 Task: Select the Pacific/Apia as time zone for the schedule.
Action: Mouse moved to (368, 485)
Screenshot: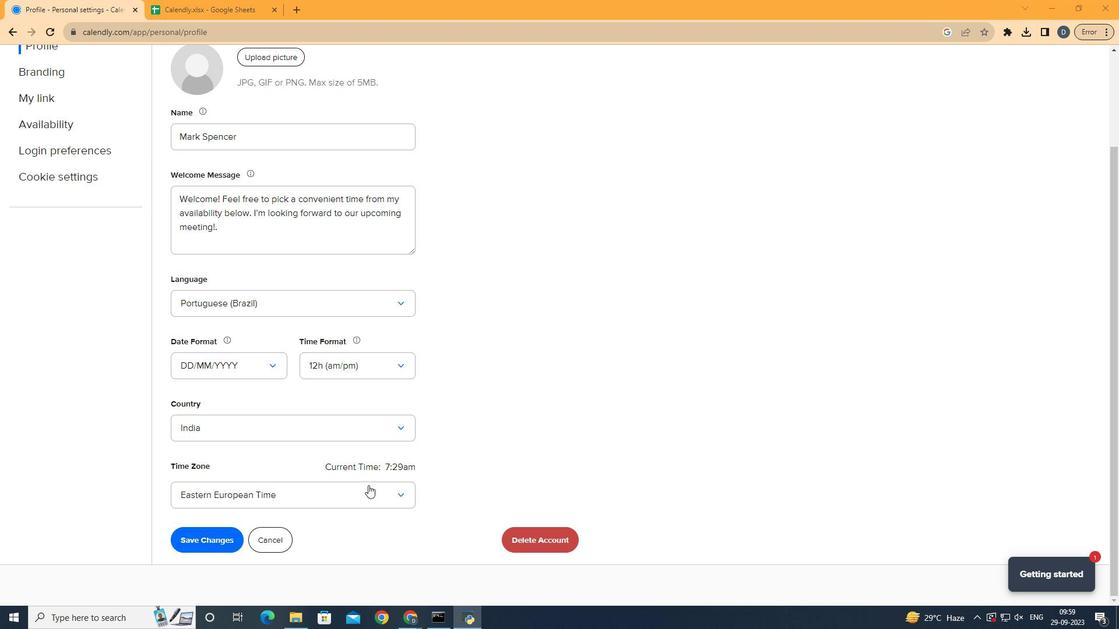 
Action: Mouse pressed left at (368, 485)
Screenshot: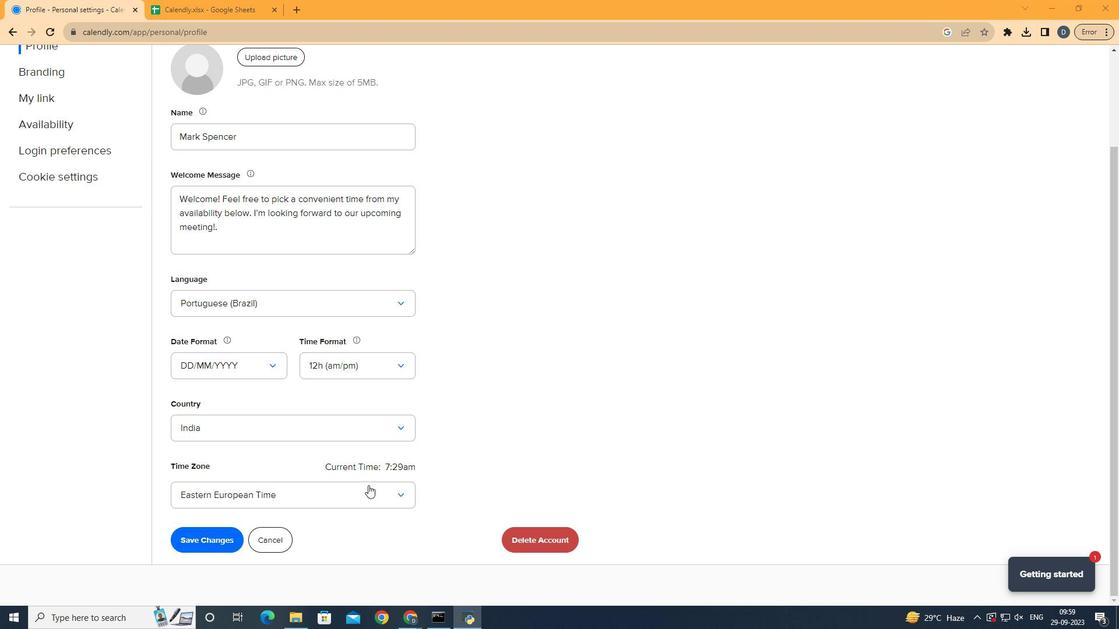
Action: Mouse moved to (331, 526)
Screenshot: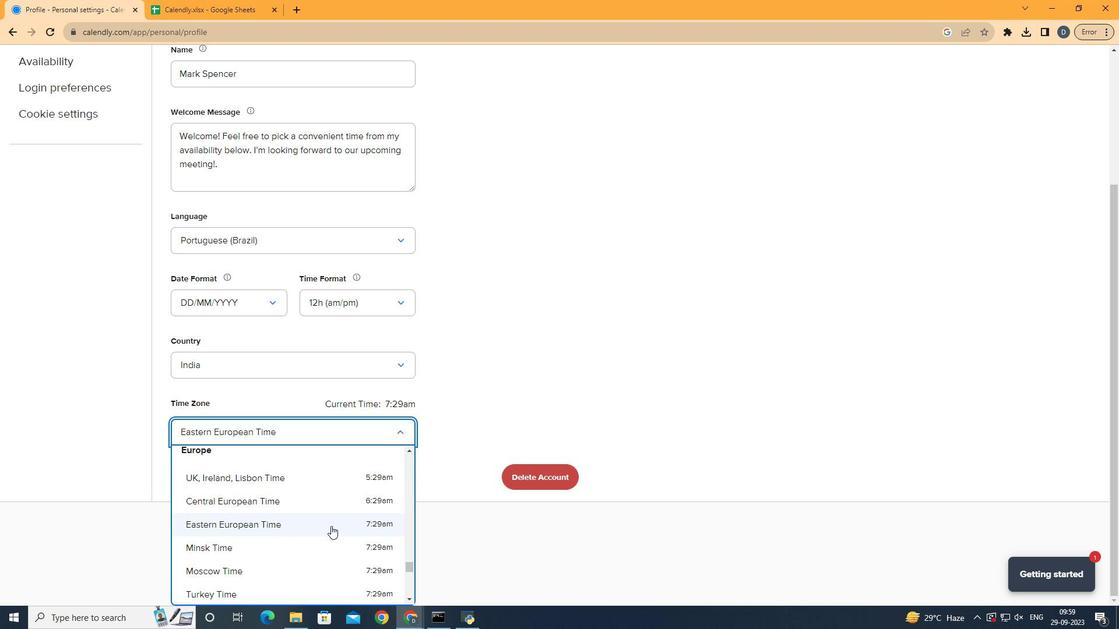 
Action: Mouse scrolled (331, 525) with delta (0, 0)
Screenshot: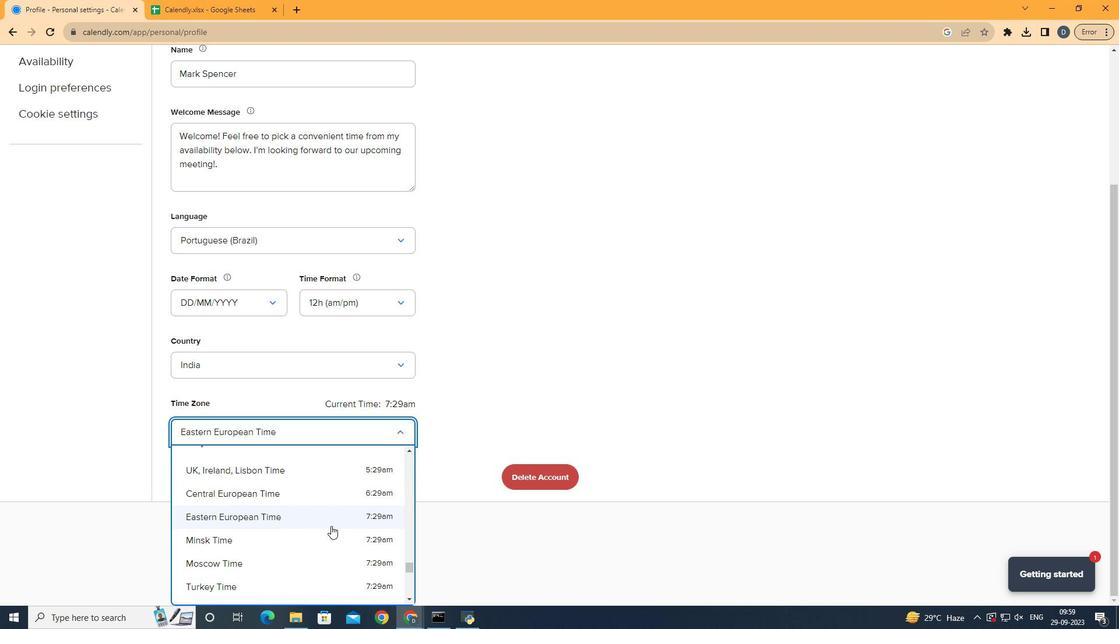 
Action: Mouse moved to (336, 508)
Screenshot: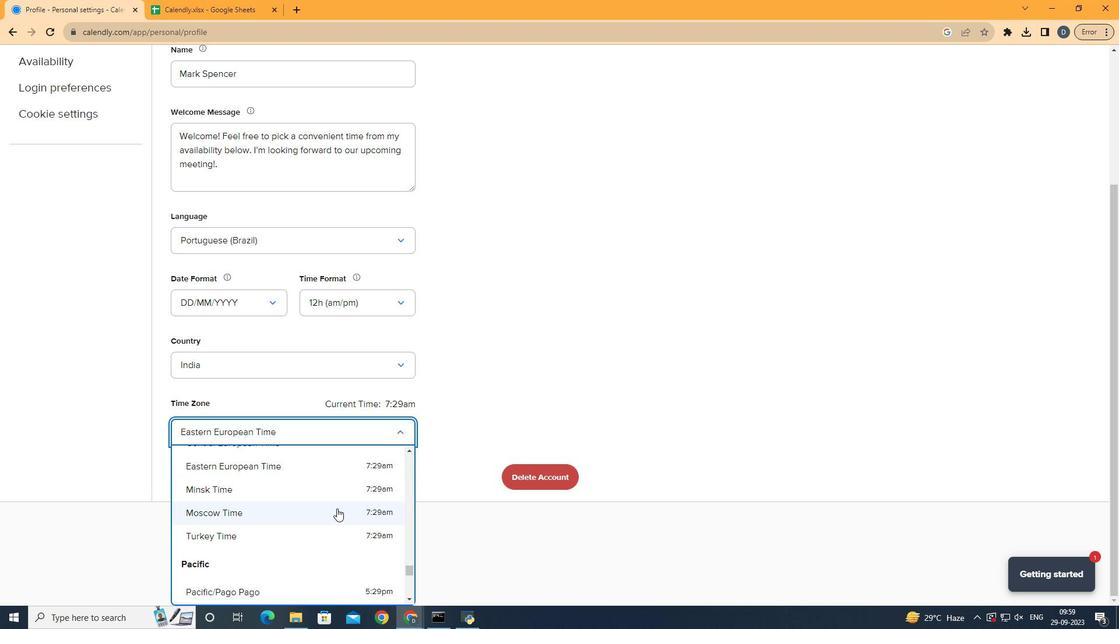 
Action: Mouse scrolled (336, 508) with delta (0, 0)
Screenshot: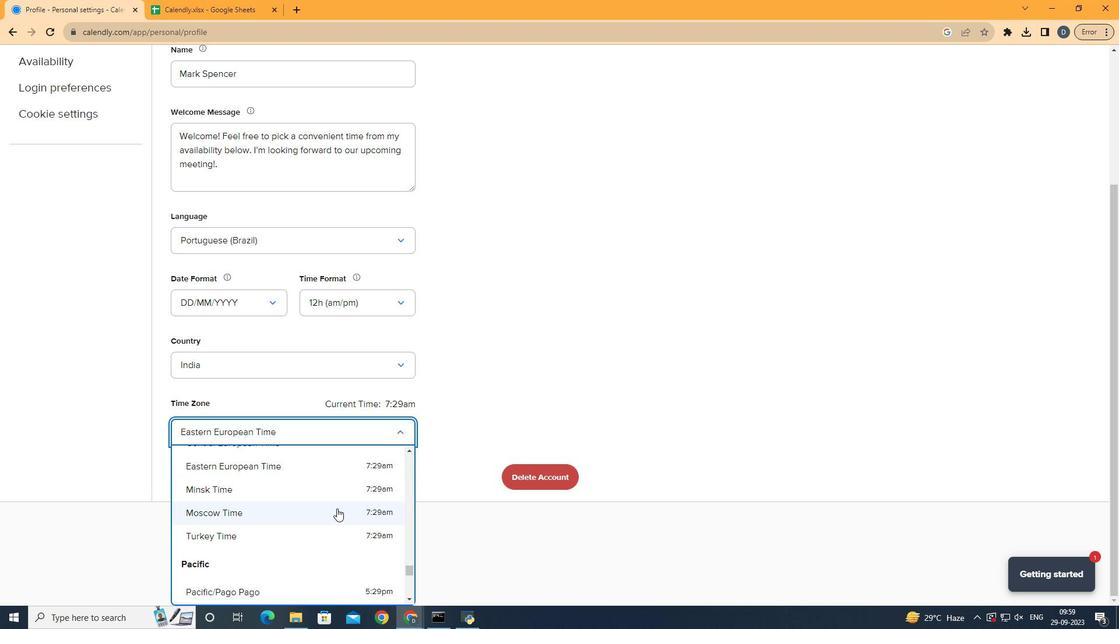
Action: Mouse scrolled (336, 508) with delta (0, 0)
Screenshot: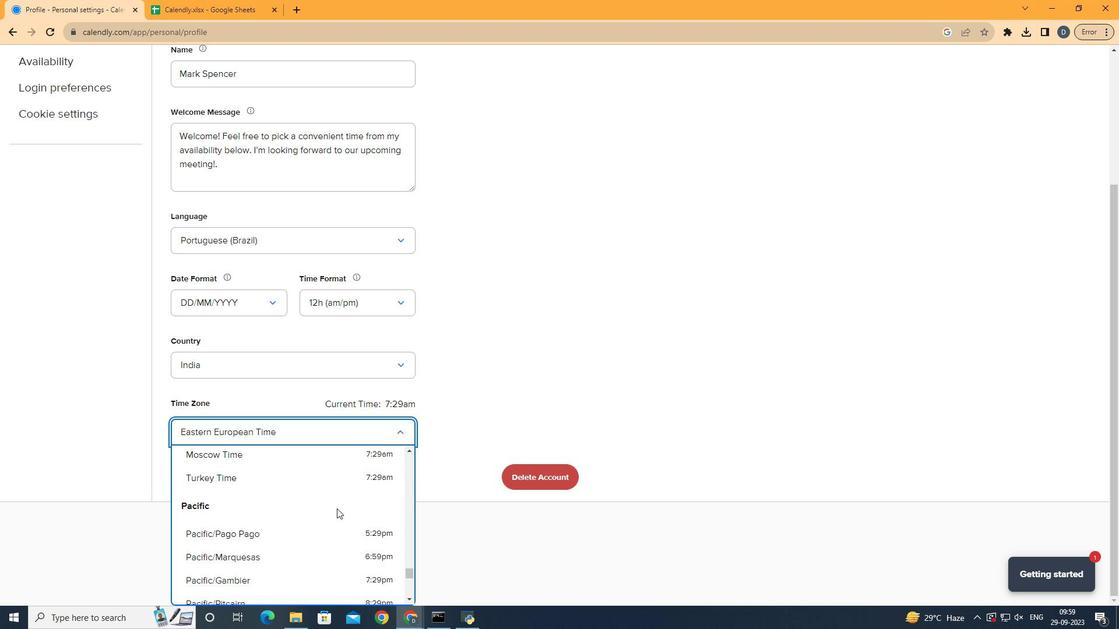 
Action: Mouse moved to (338, 493)
Screenshot: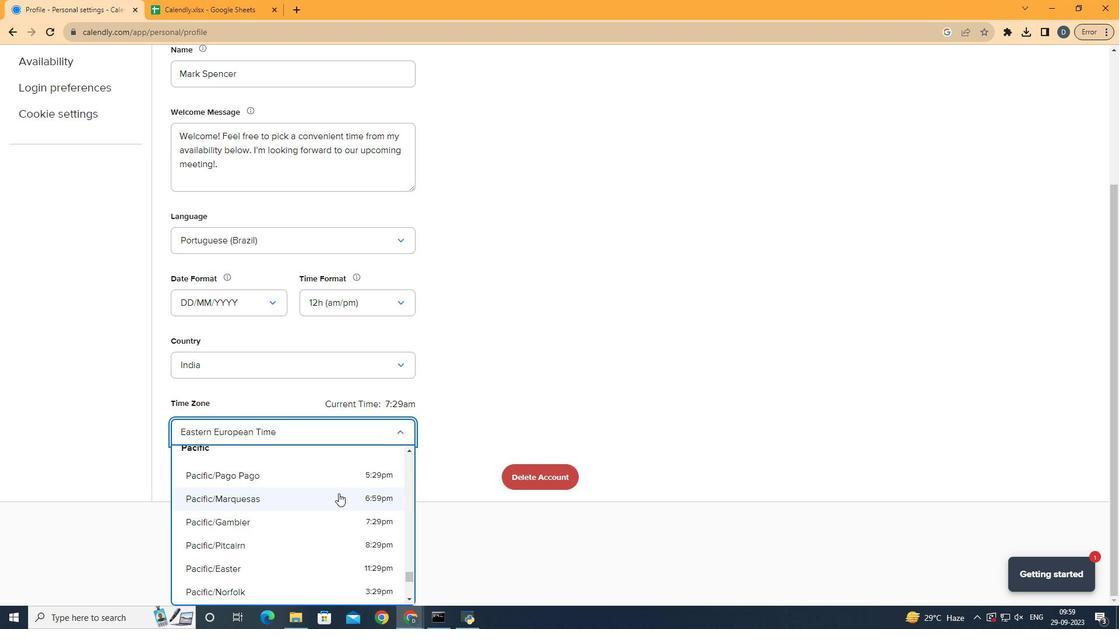 
Action: Mouse scrolled (338, 493) with delta (0, 0)
Screenshot: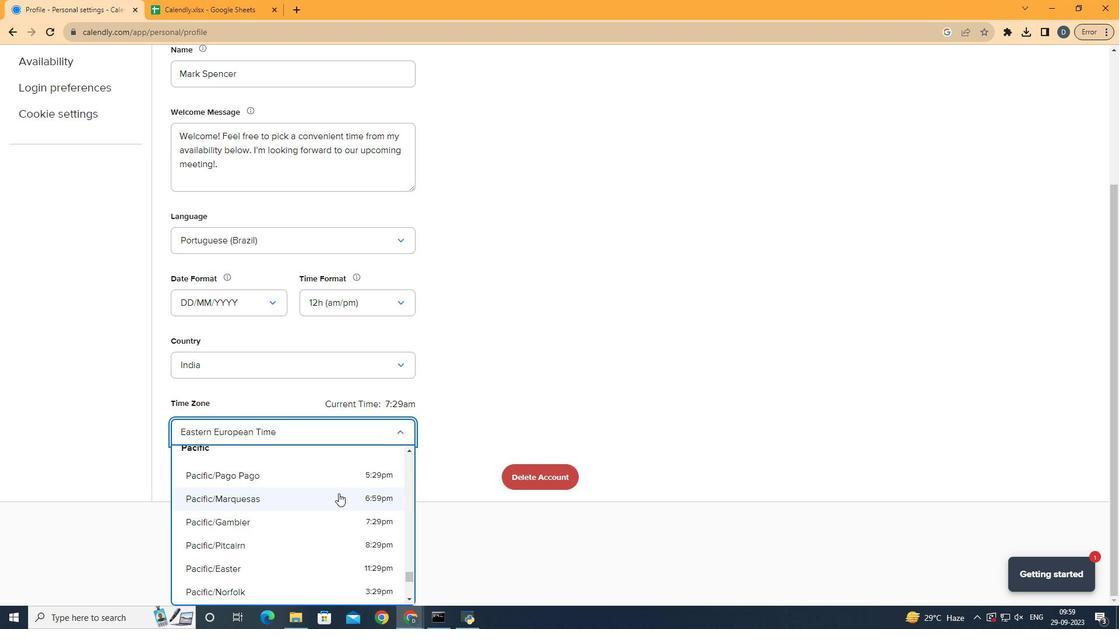 
Action: Mouse moved to (293, 530)
Screenshot: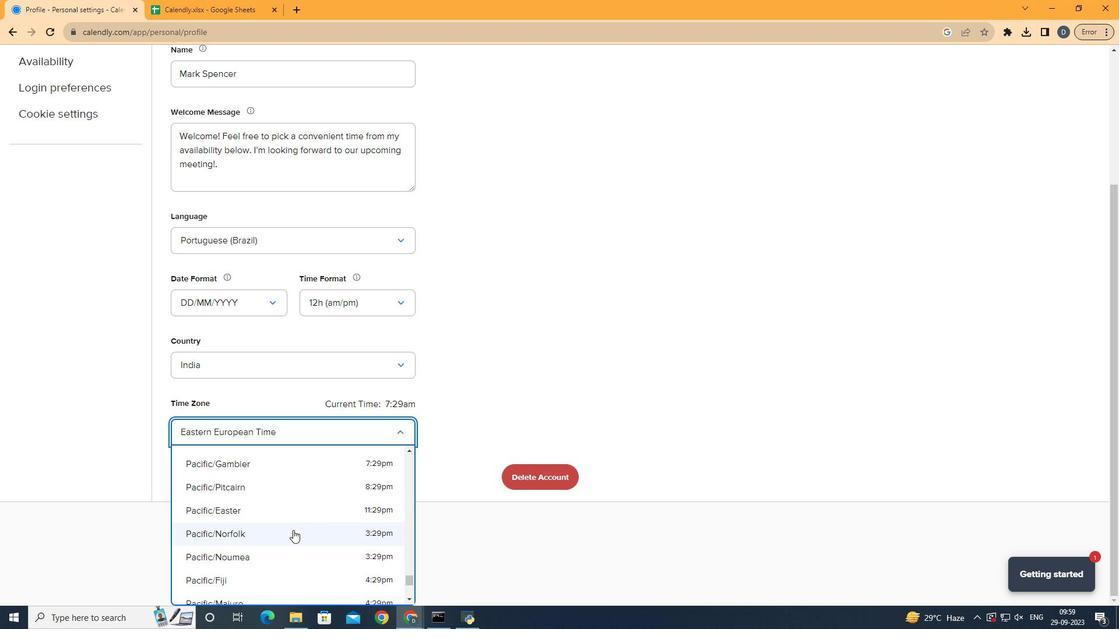 
Action: Mouse scrolled (293, 529) with delta (0, 0)
Screenshot: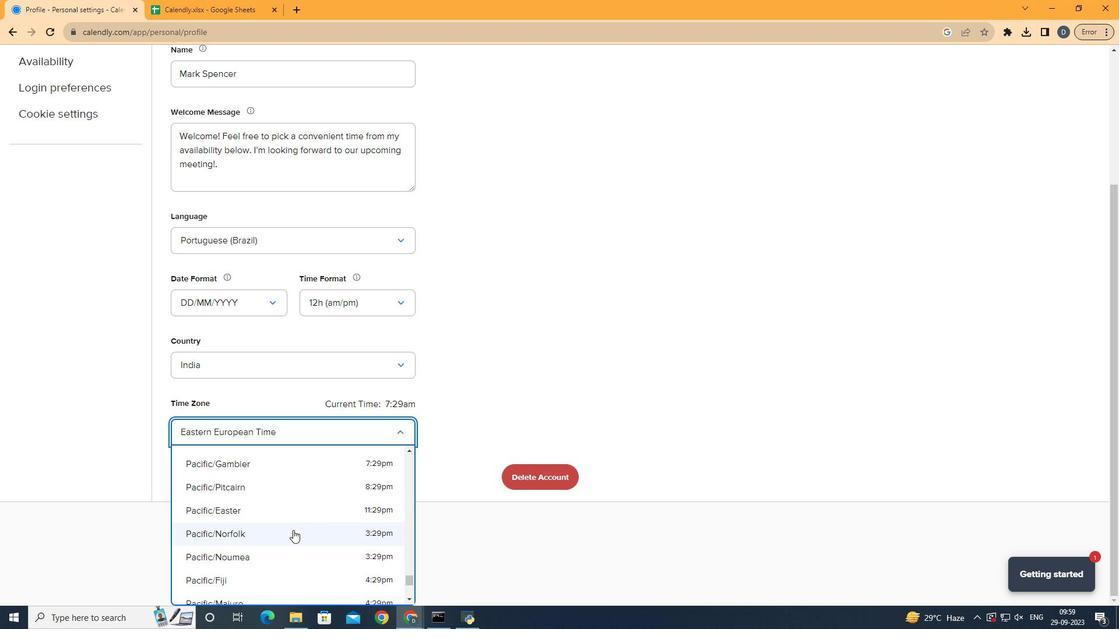 
Action: Mouse moved to (310, 512)
Screenshot: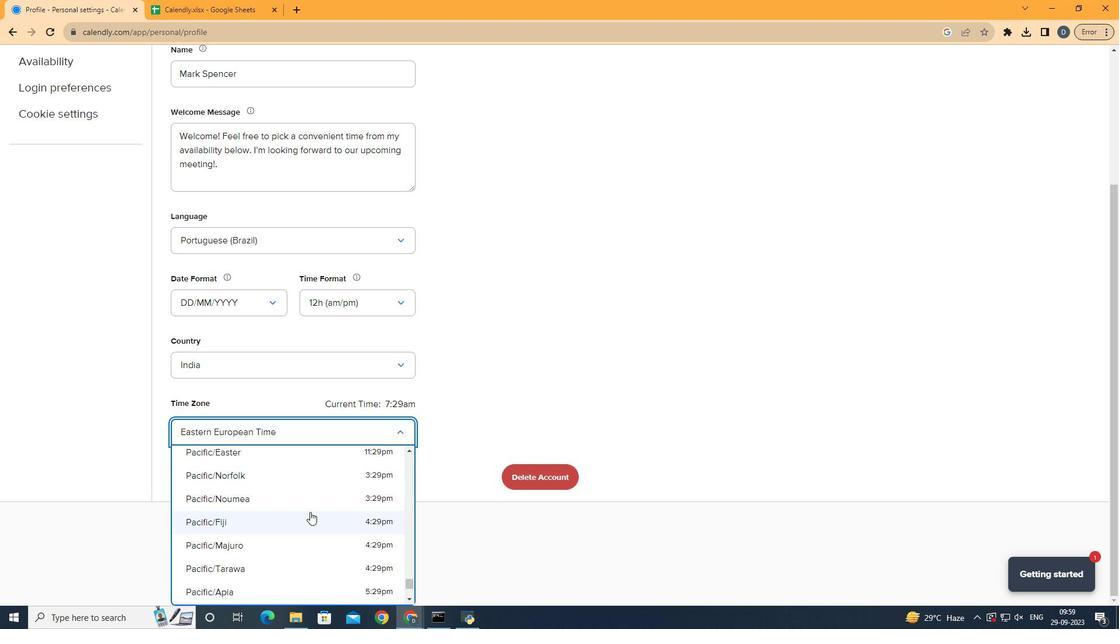 
Action: Mouse scrolled (310, 511) with delta (0, 0)
Screenshot: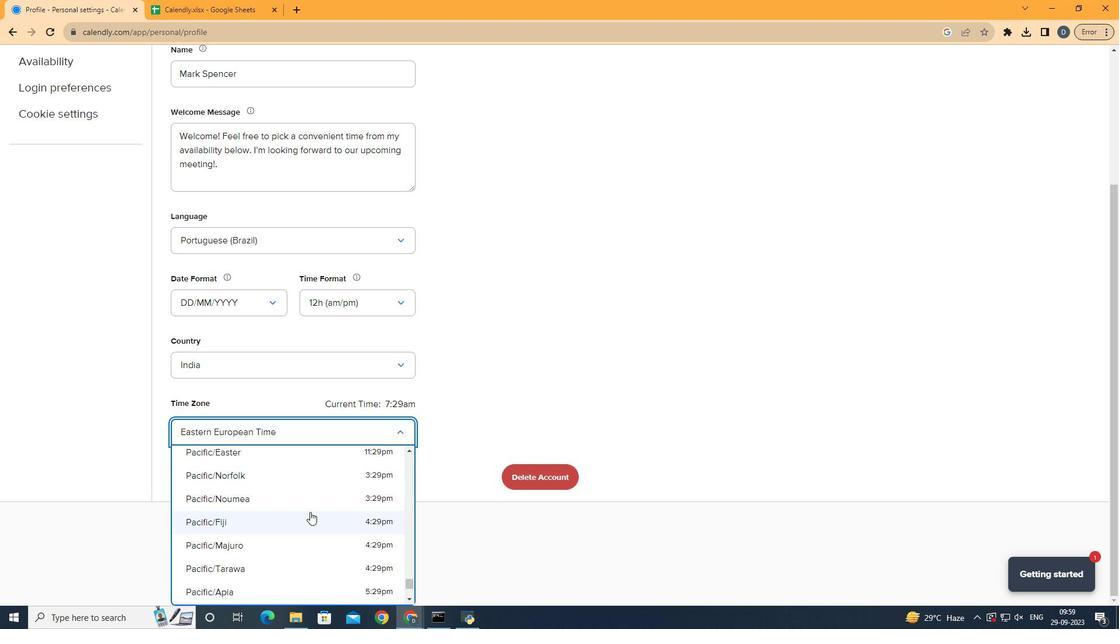 
Action: Mouse moved to (283, 532)
Screenshot: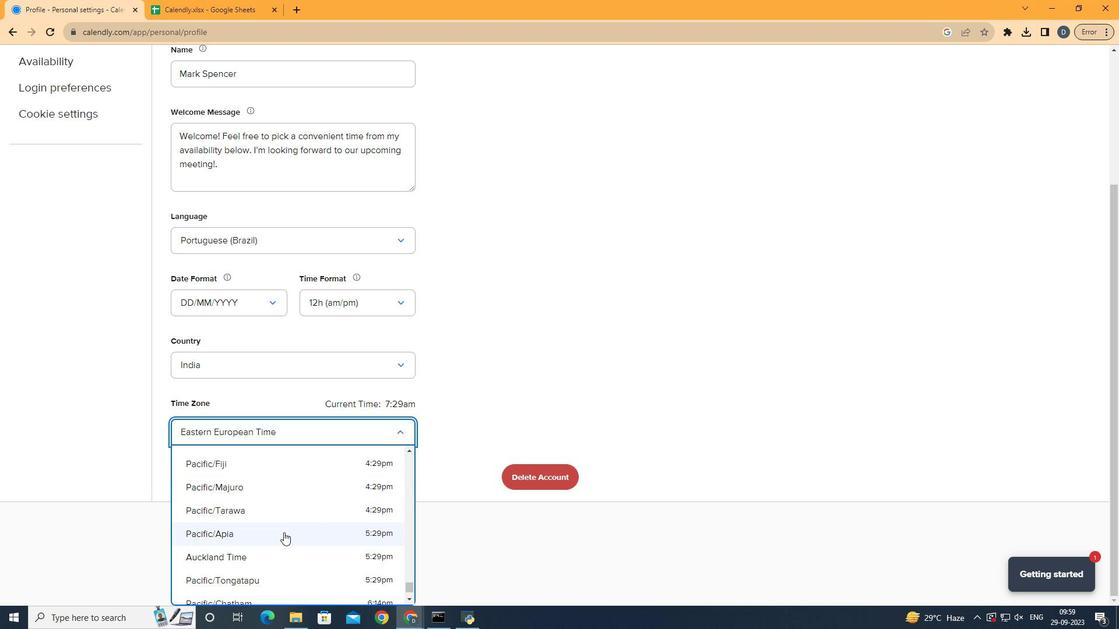 
Action: Mouse pressed left at (283, 532)
Screenshot: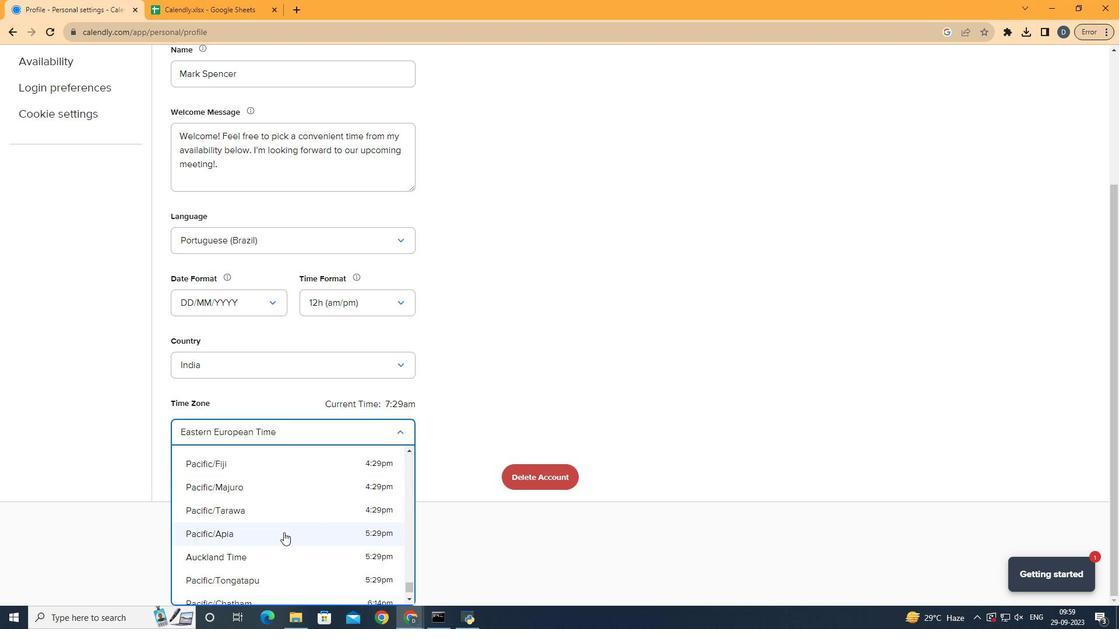 
Action: Mouse moved to (540, 409)
Screenshot: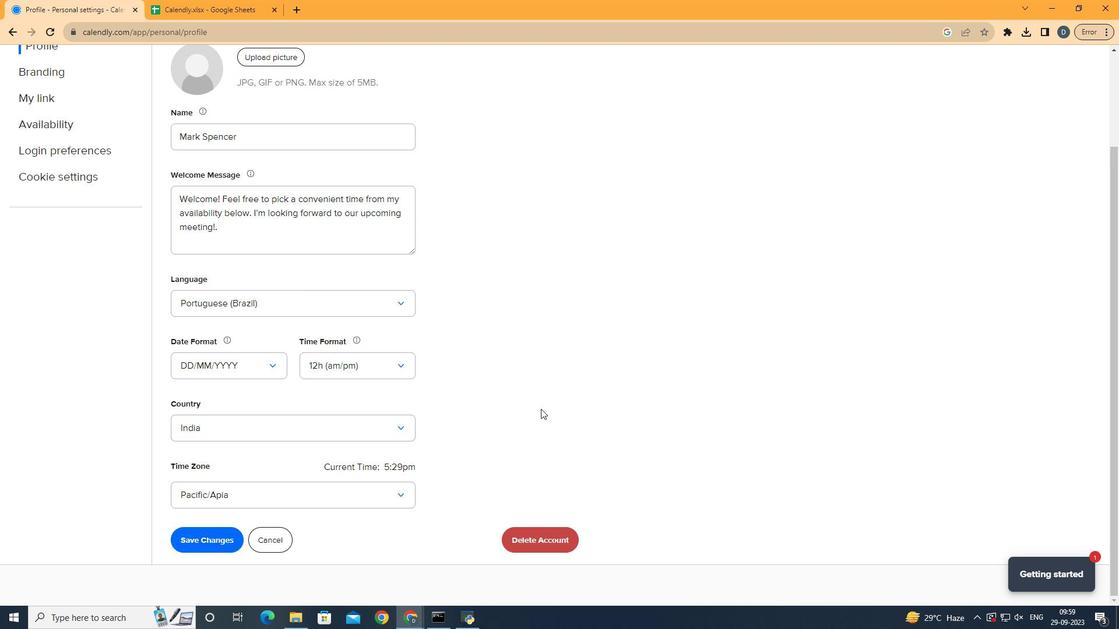 
